 Task: Change the configuration of the table layout of the mark's project to sort by "Labels" in ascending order.
Action: Mouse moved to (234, 161)
Screenshot: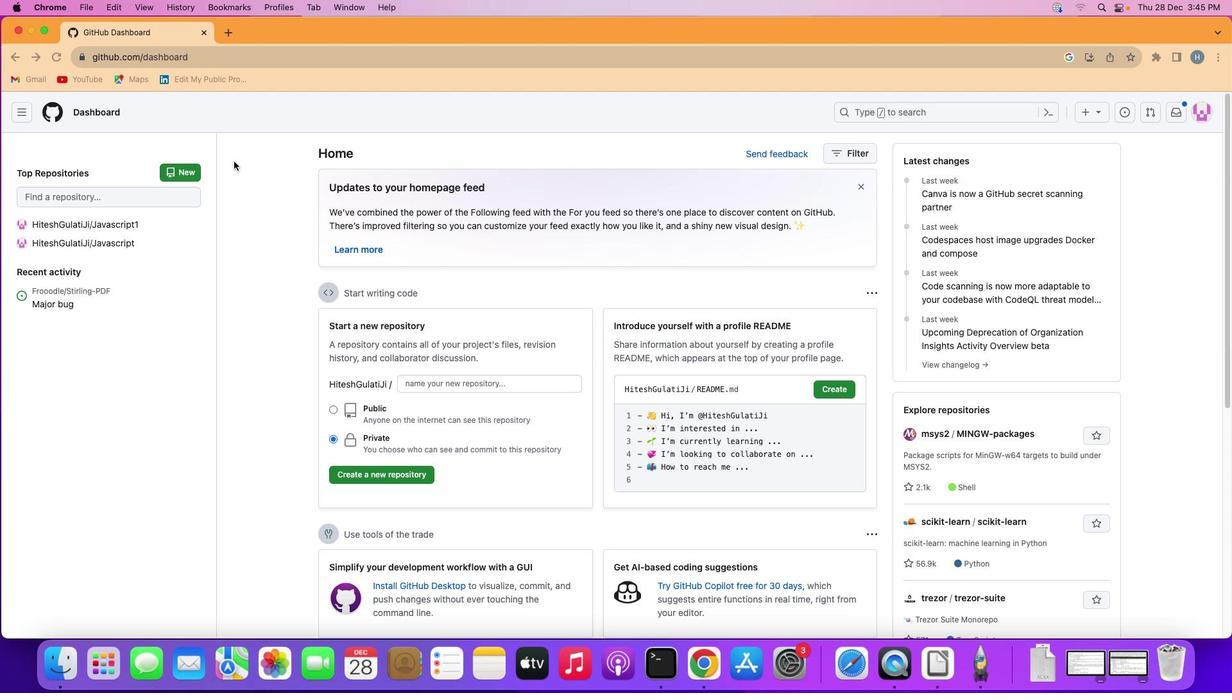 
Action: Mouse pressed left at (234, 161)
Screenshot: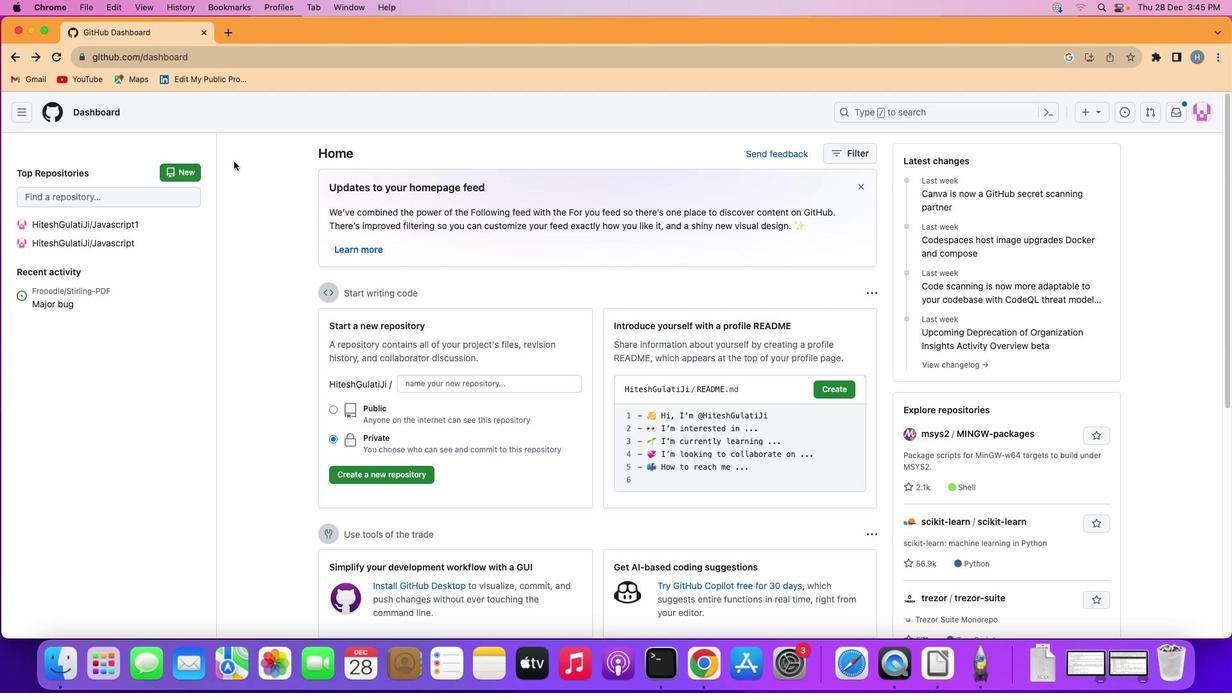 
Action: Mouse moved to (15, 112)
Screenshot: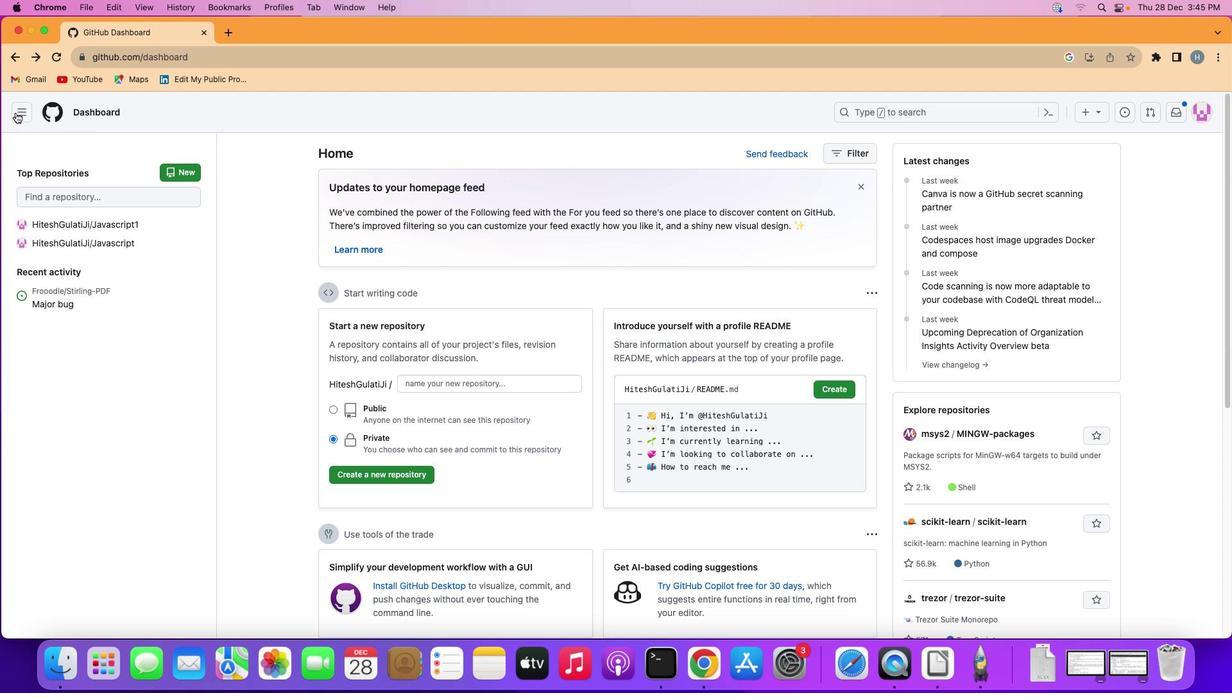 
Action: Mouse pressed left at (15, 112)
Screenshot: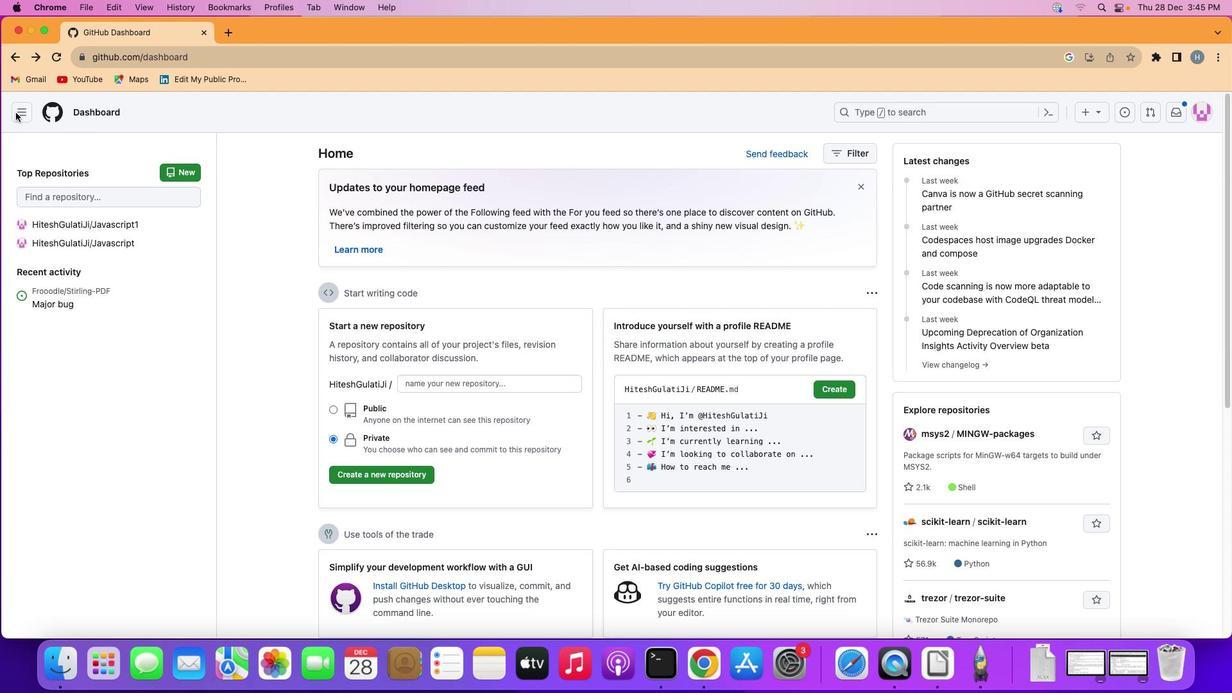 
Action: Mouse moved to (65, 206)
Screenshot: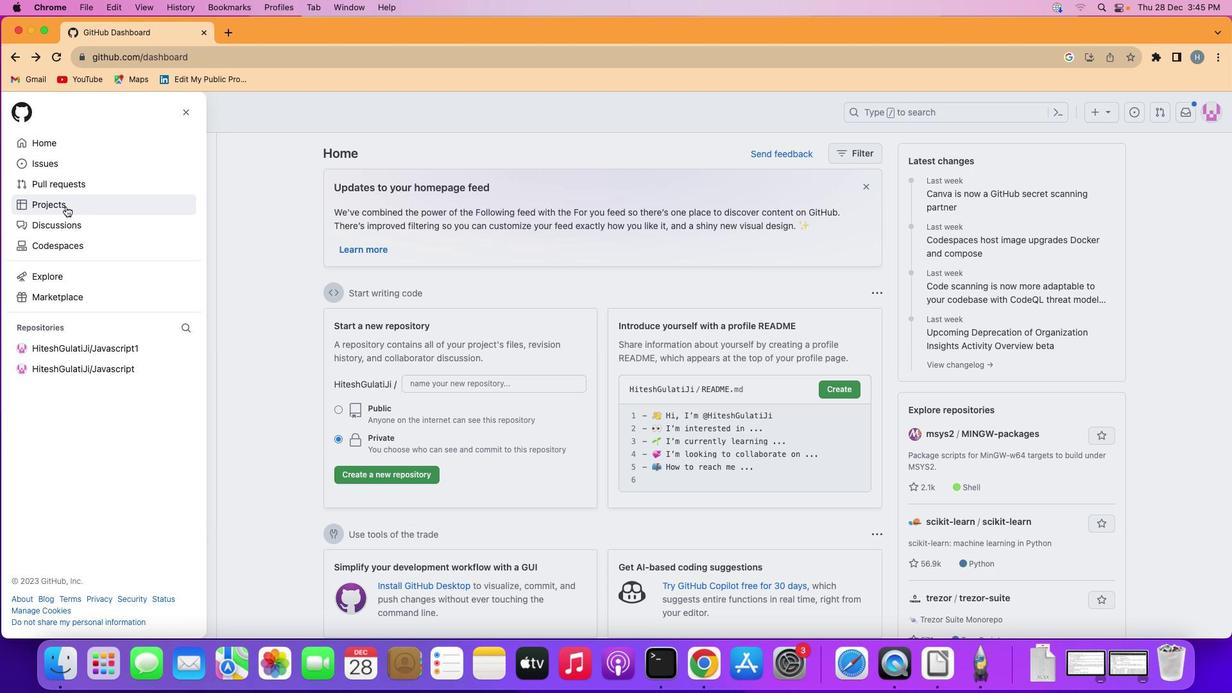 
Action: Mouse pressed left at (65, 206)
Screenshot: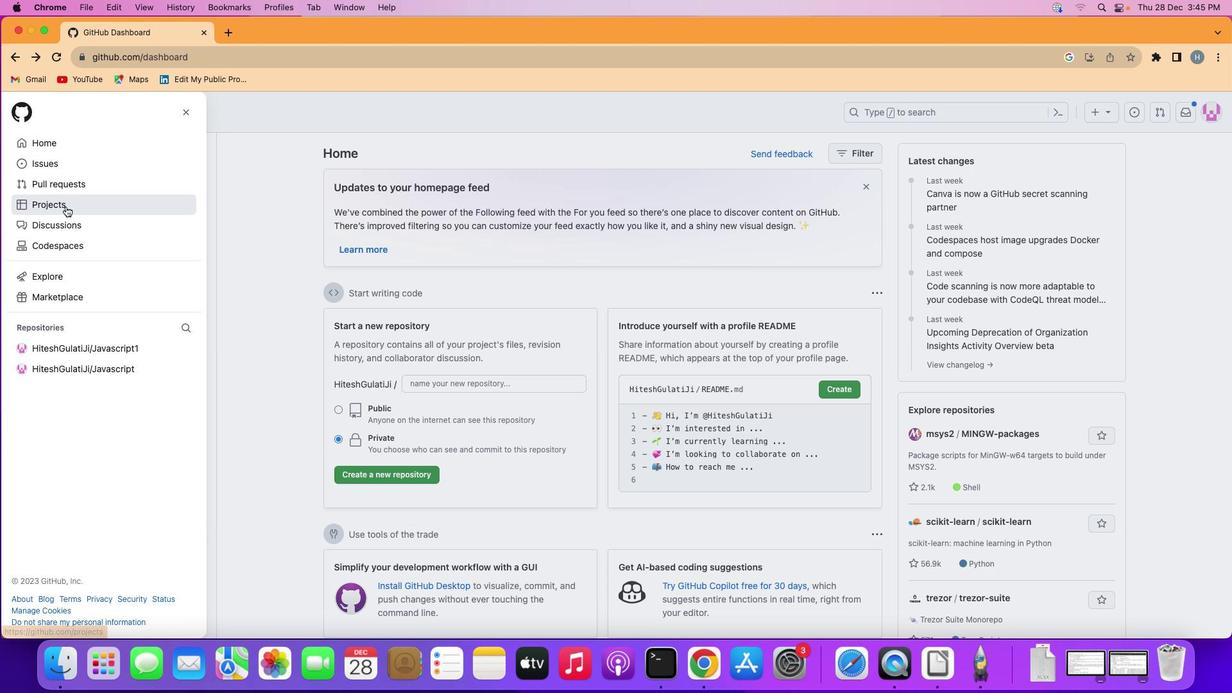 
Action: Mouse moved to (467, 235)
Screenshot: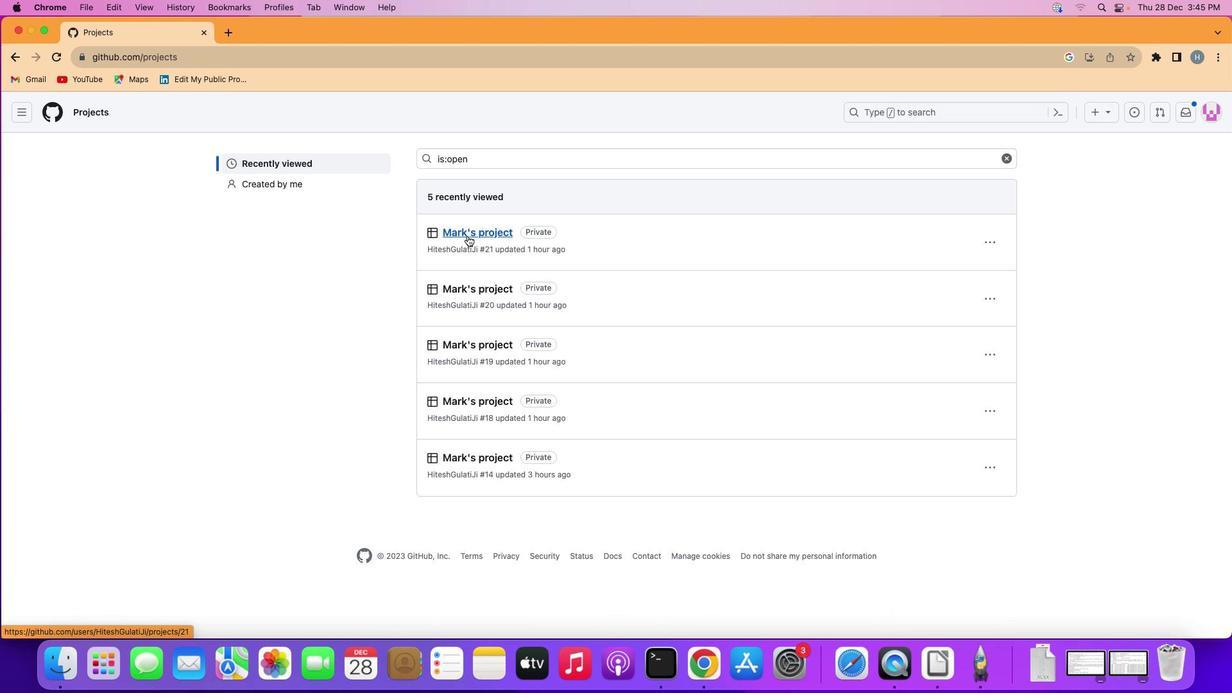 
Action: Mouse pressed left at (467, 235)
Screenshot: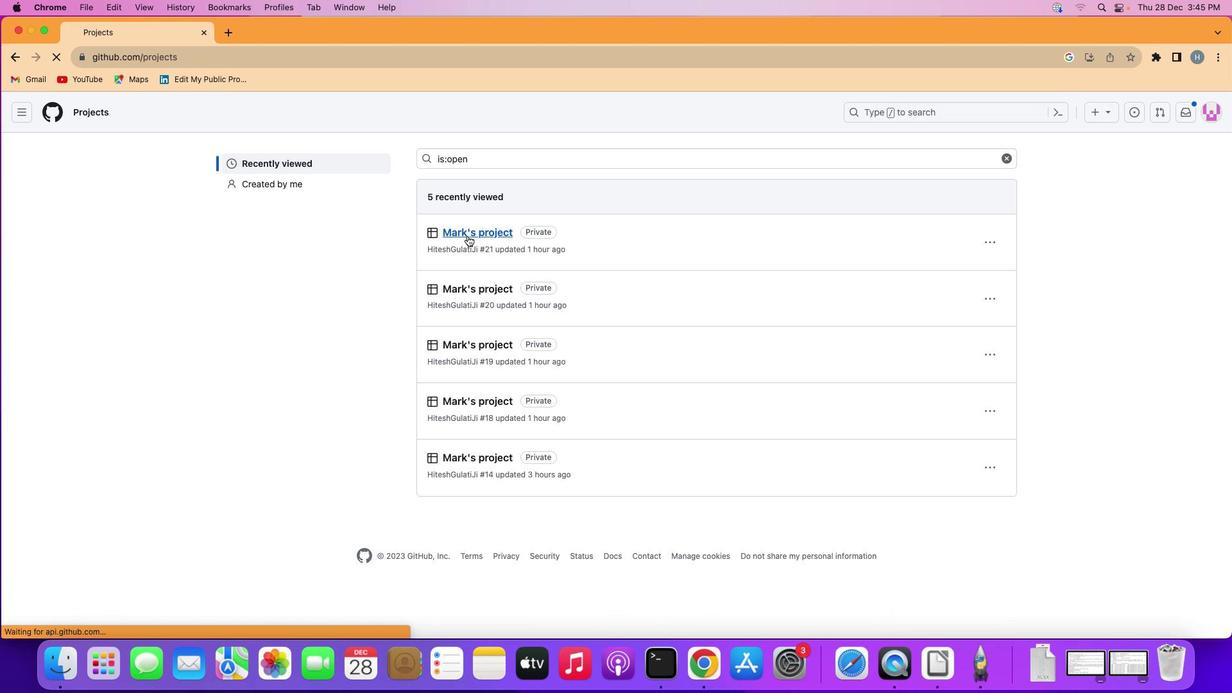 
Action: Mouse moved to (87, 175)
Screenshot: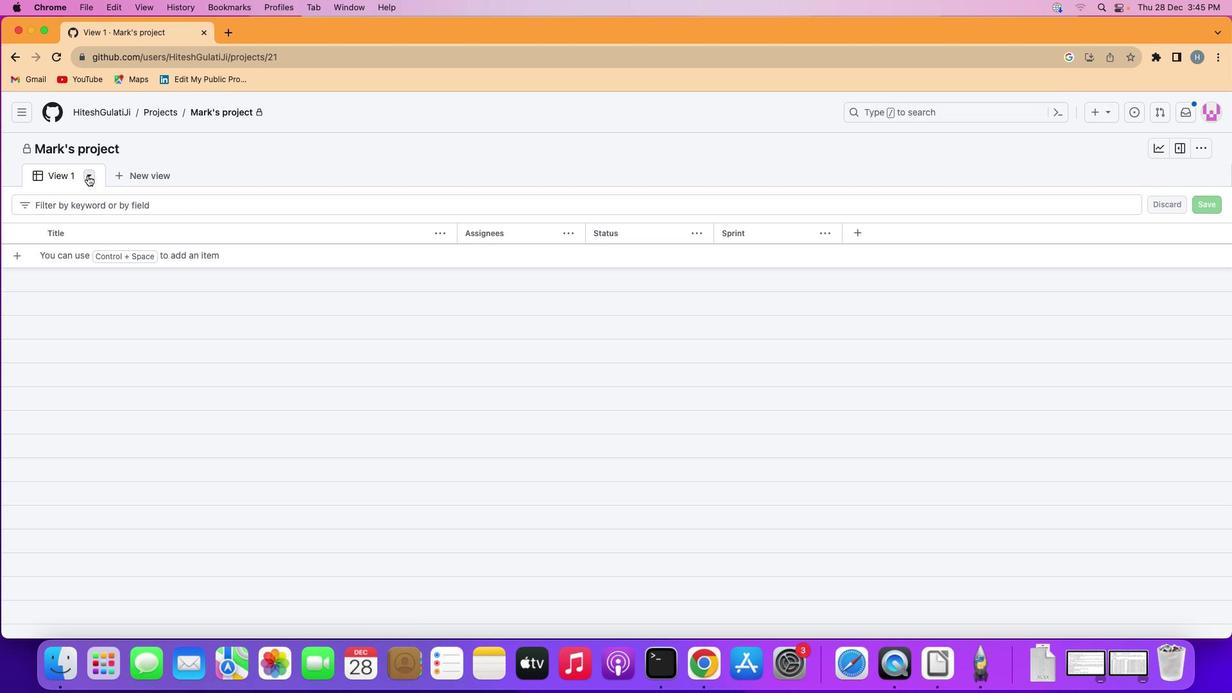 
Action: Mouse pressed left at (87, 175)
Screenshot: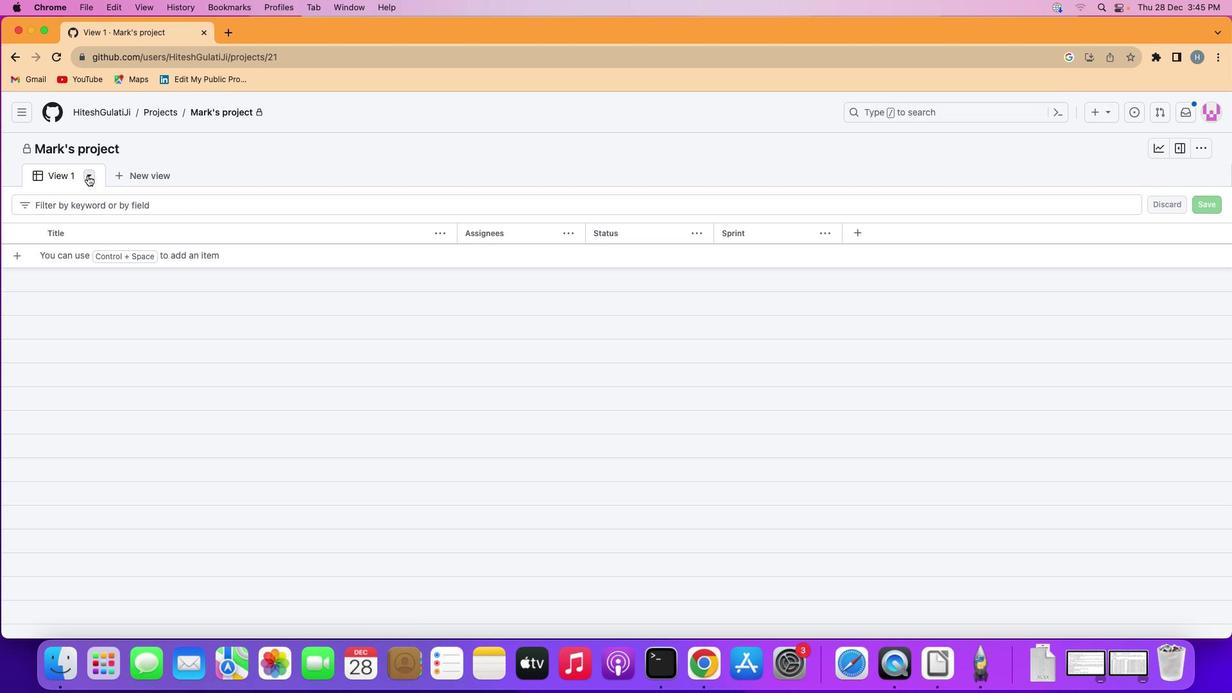 
Action: Mouse moved to (148, 310)
Screenshot: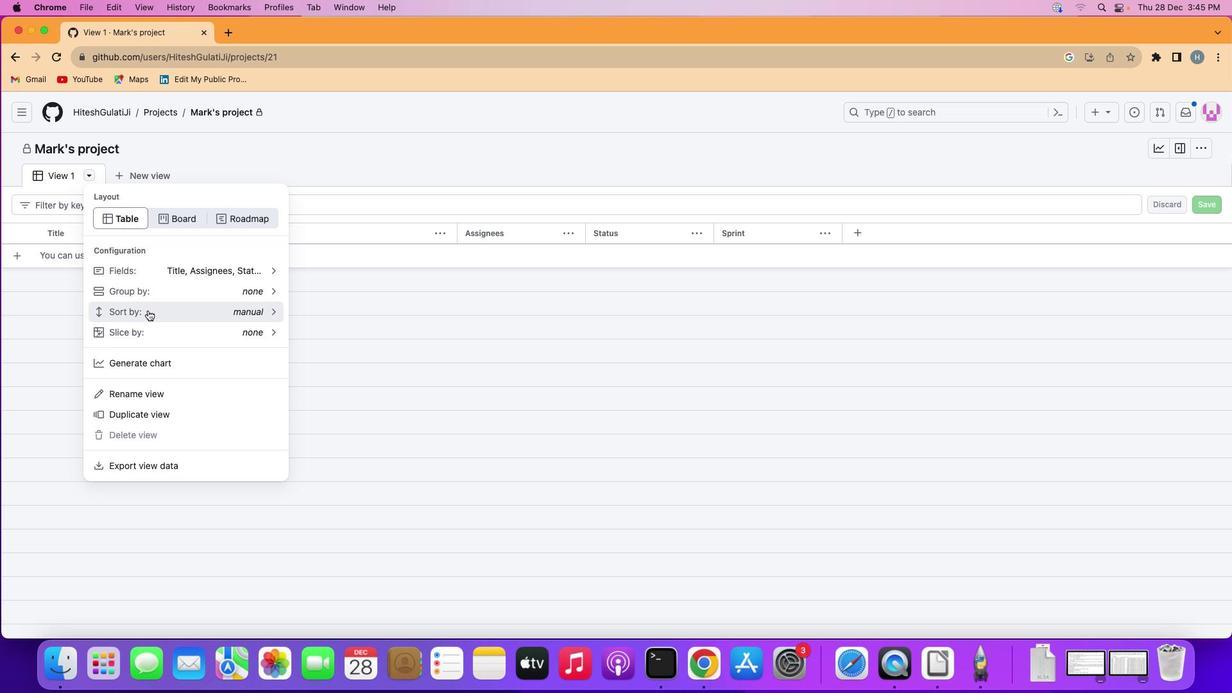 
Action: Mouse pressed left at (148, 310)
Screenshot: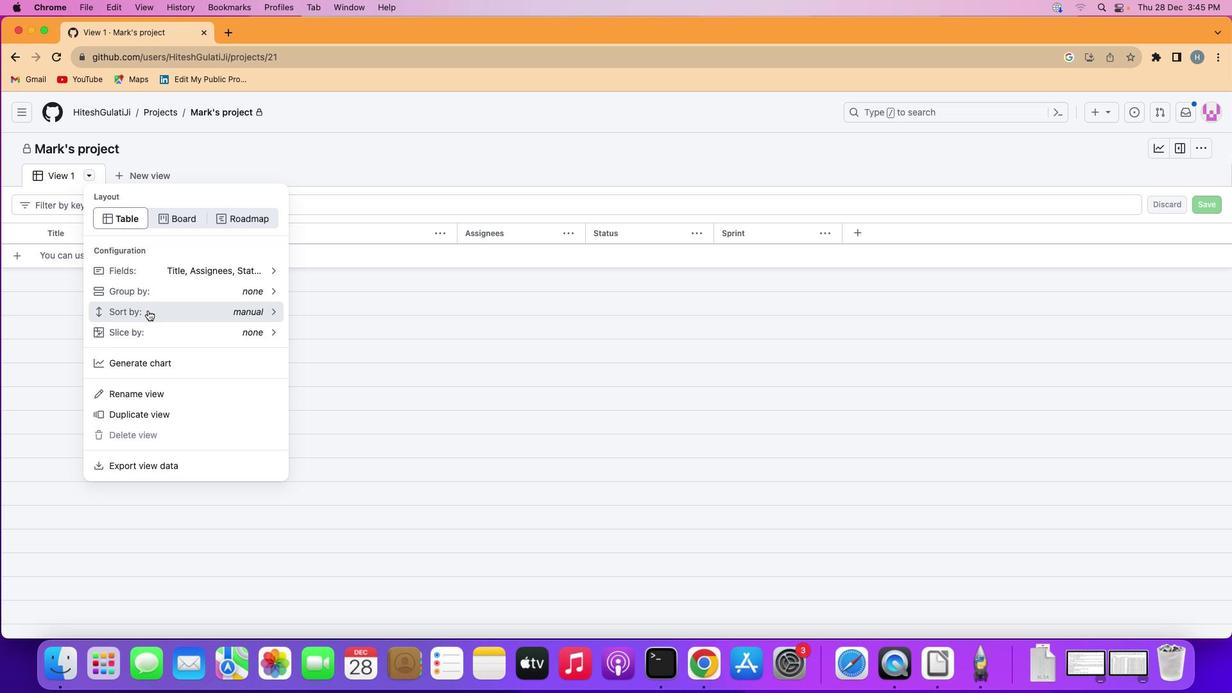 
Action: Mouse moved to (156, 304)
Screenshot: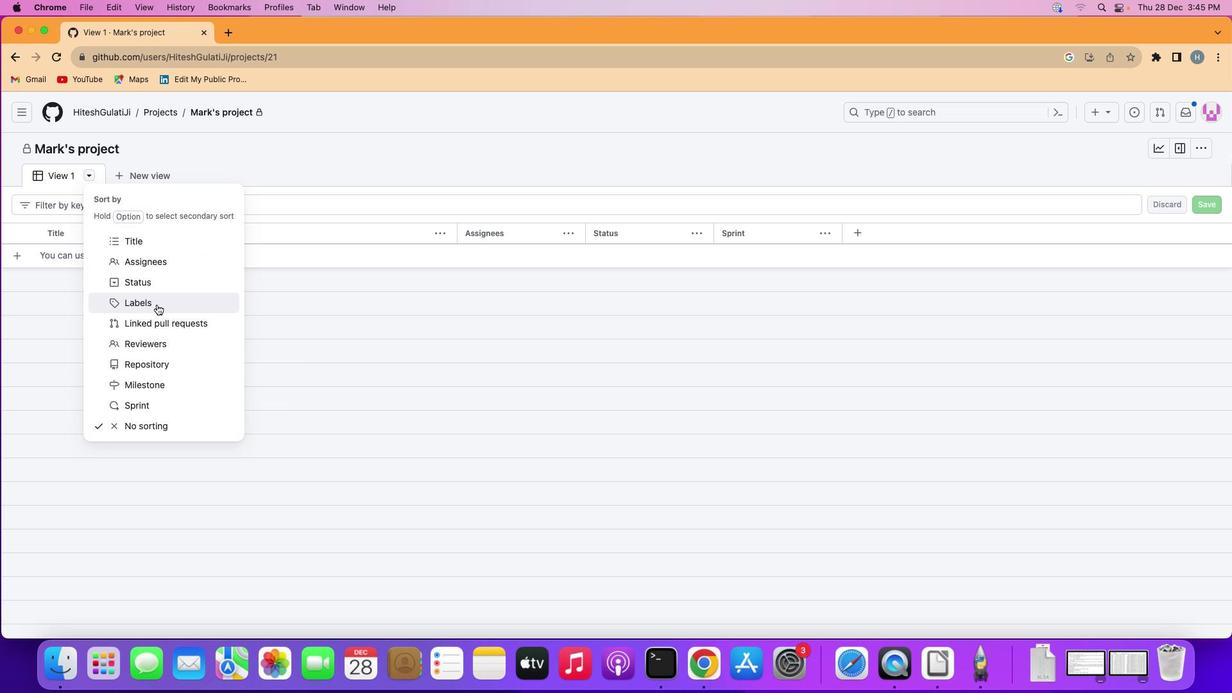 
Action: Mouse pressed left at (156, 304)
Screenshot: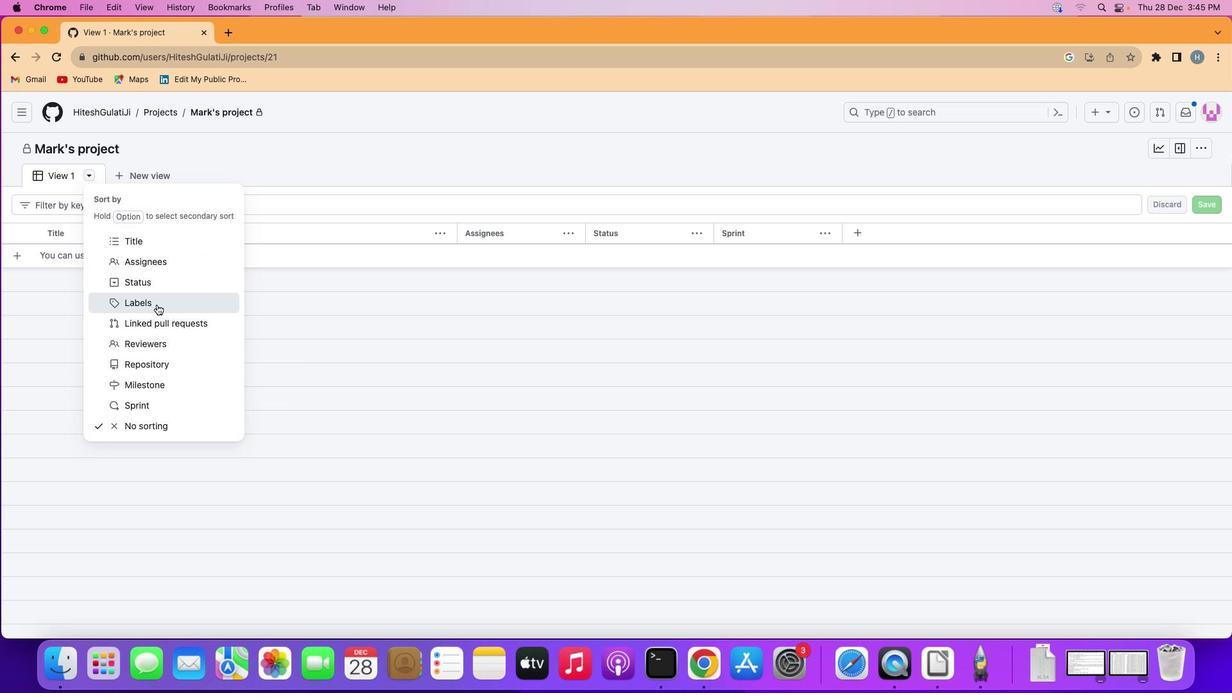 
